 Task: Add the text as an overlay to the bottom-left position.
Action: Mouse moved to (92, 11)
Screenshot: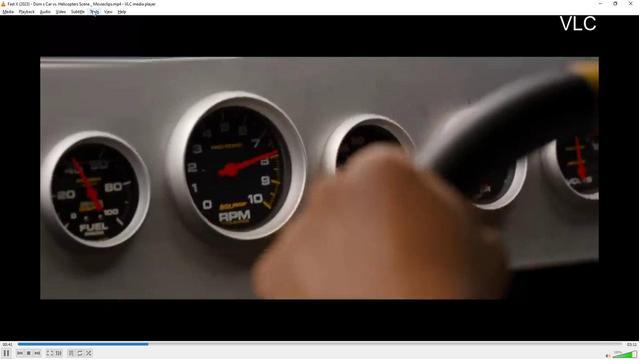 
Action: Mouse pressed left at (92, 11)
Screenshot: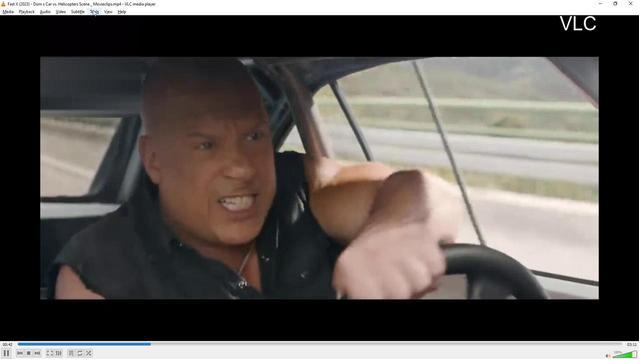 
Action: Mouse moved to (117, 22)
Screenshot: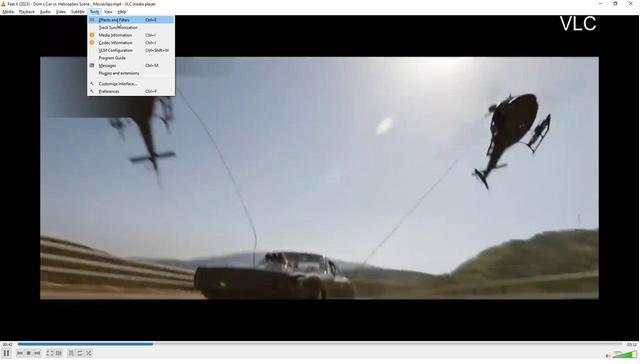 
Action: Mouse pressed left at (117, 22)
Screenshot: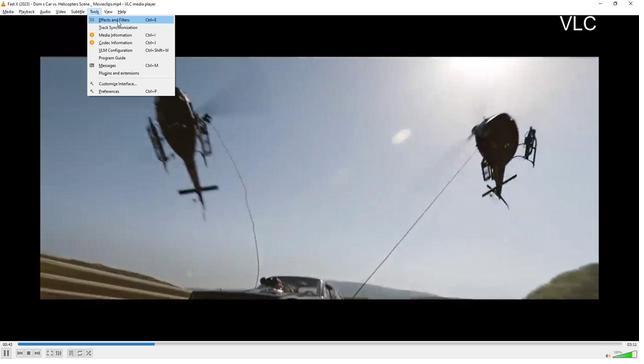 
Action: Mouse moved to (92, 69)
Screenshot: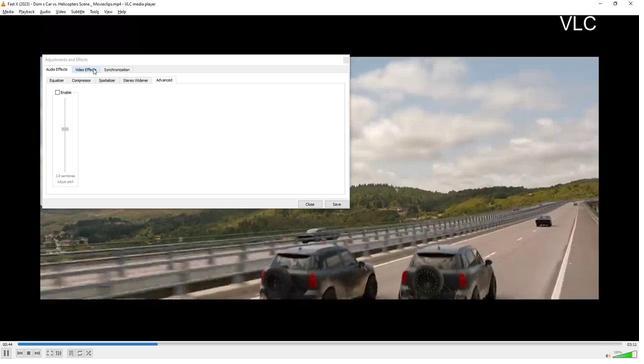 
Action: Mouse pressed left at (92, 69)
Screenshot: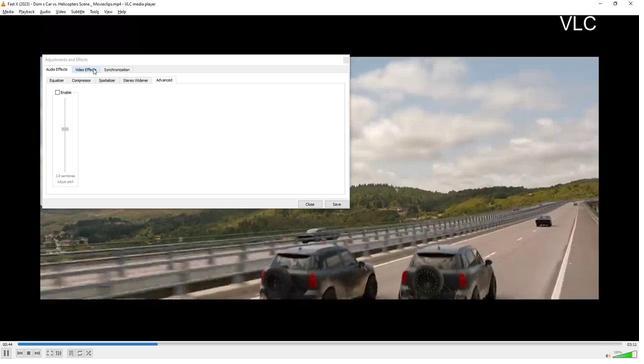
Action: Mouse moved to (173, 145)
Screenshot: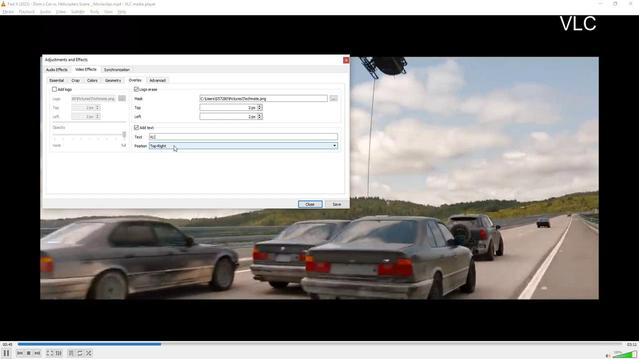 
Action: Mouse pressed left at (173, 145)
Screenshot: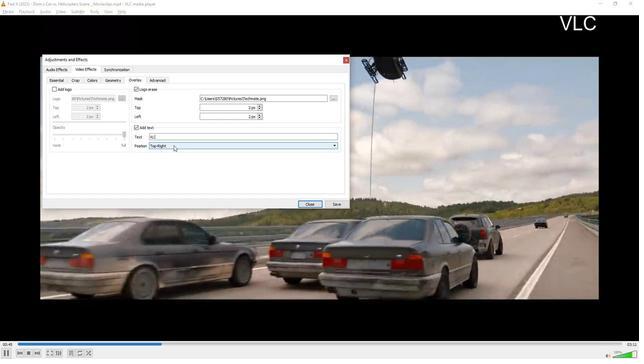 
Action: Mouse moved to (163, 182)
Screenshot: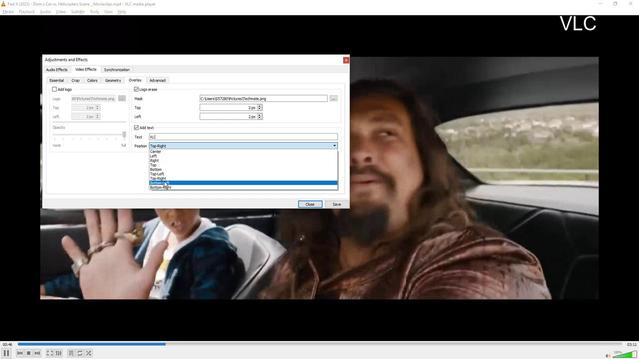 
Action: Mouse pressed left at (163, 182)
Screenshot: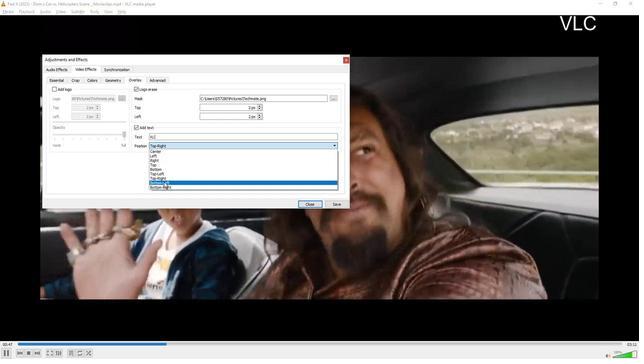 
Action: Mouse moved to (179, 241)
Screenshot: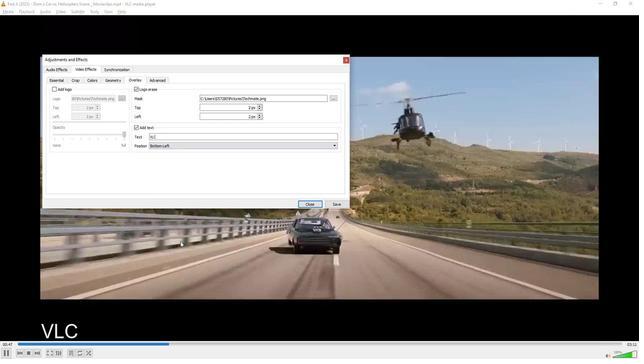 
